 Task: Look for products in the category "More Dips & Spreads" from Alexian Pate only.
Action: Mouse moved to (710, 269)
Screenshot: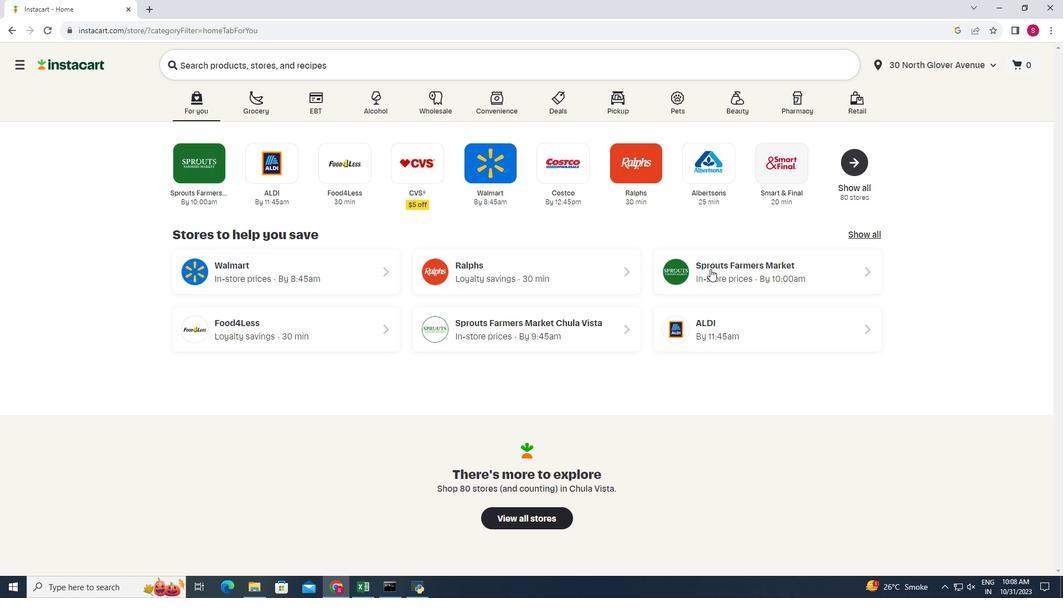
Action: Mouse pressed left at (710, 269)
Screenshot: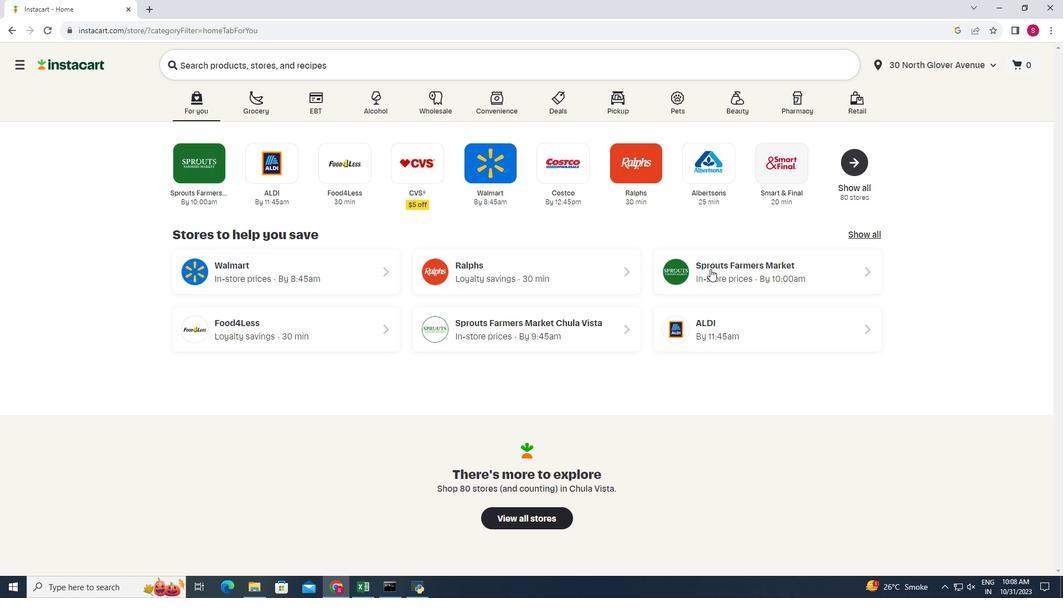 
Action: Mouse moved to (32, 485)
Screenshot: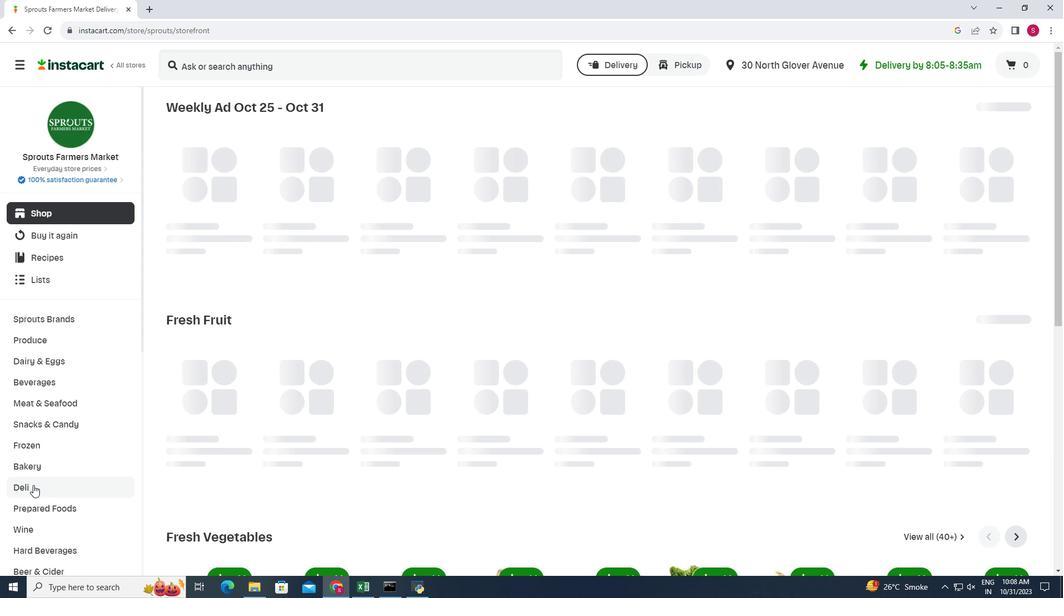 
Action: Mouse pressed left at (32, 485)
Screenshot: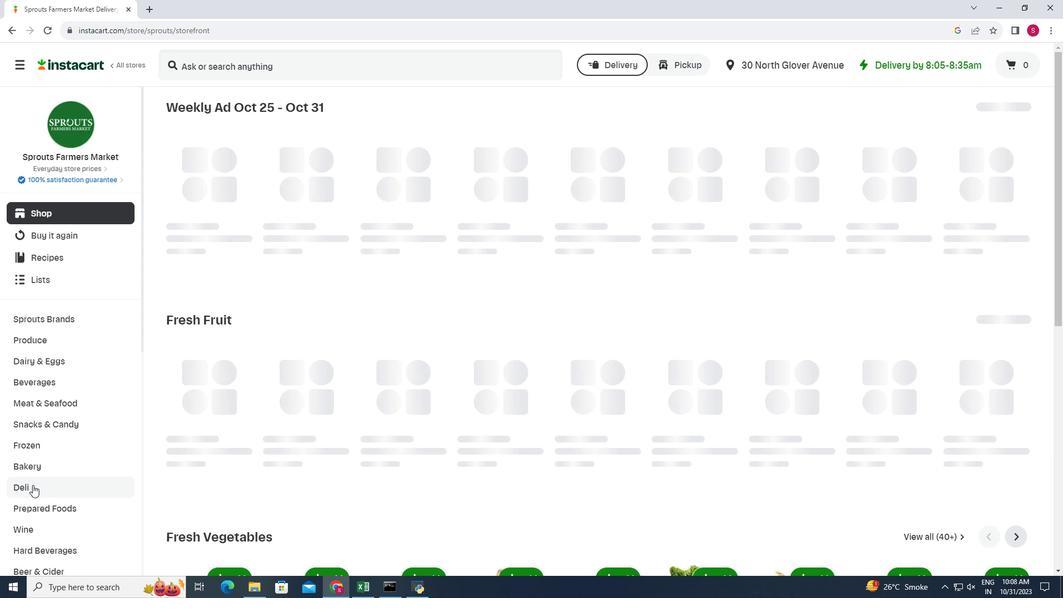 
Action: Mouse moved to (376, 130)
Screenshot: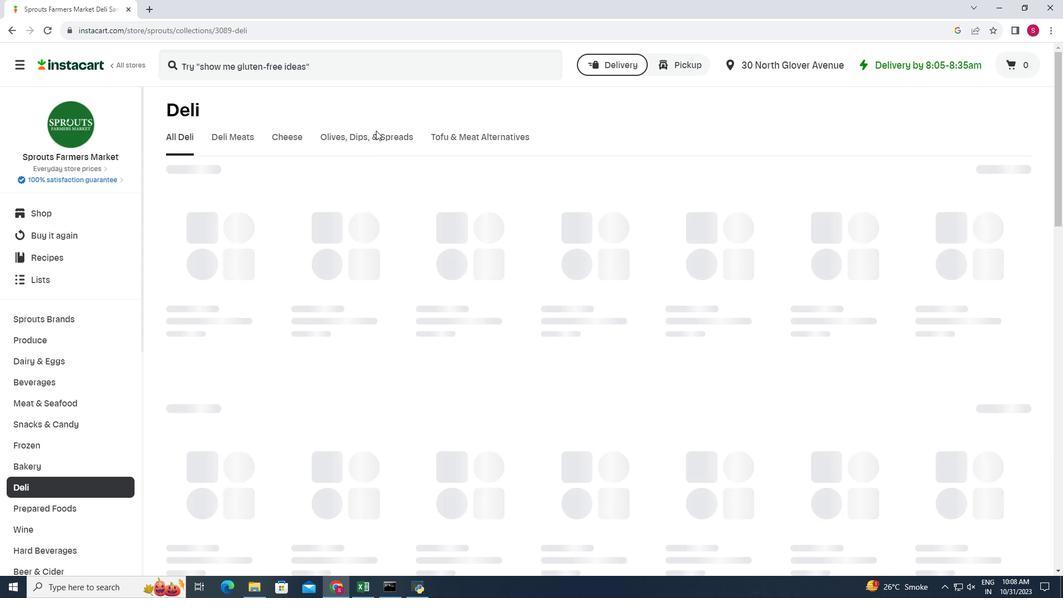 
Action: Mouse pressed left at (376, 130)
Screenshot: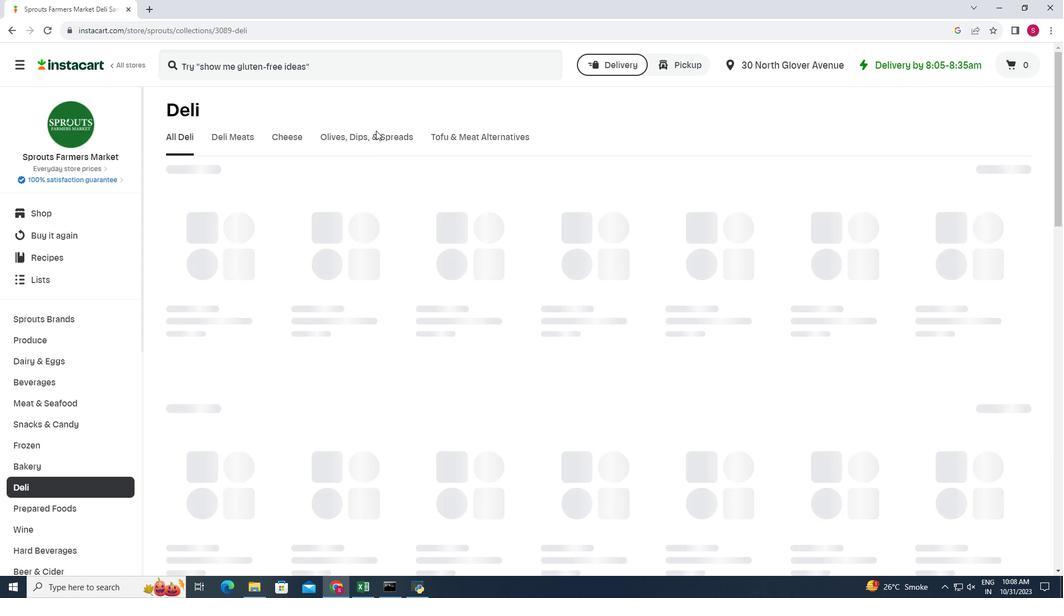 
Action: Mouse moved to (373, 135)
Screenshot: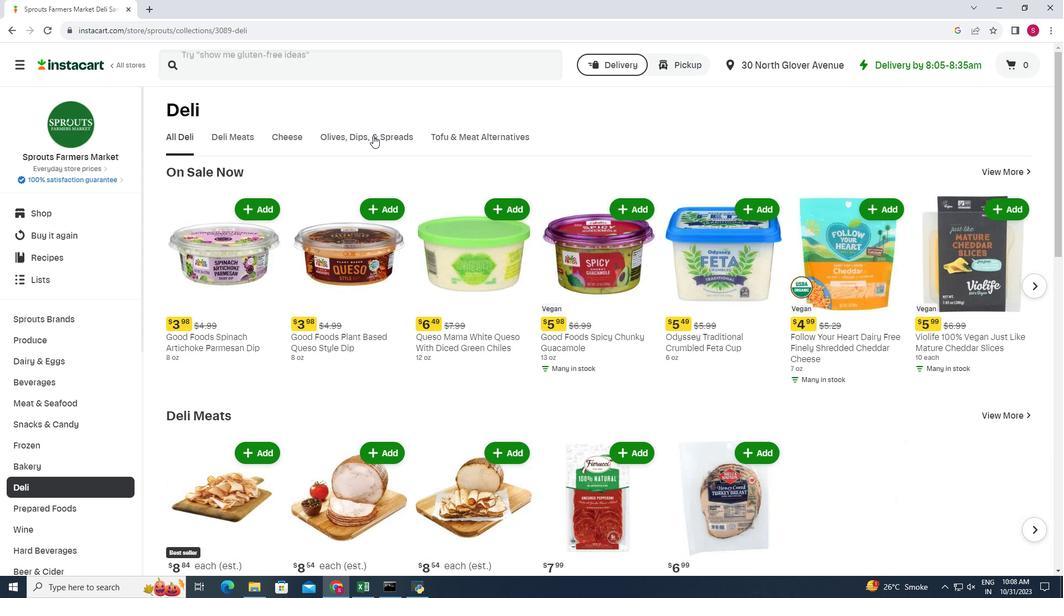 
Action: Mouse pressed left at (373, 135)
Screenshot: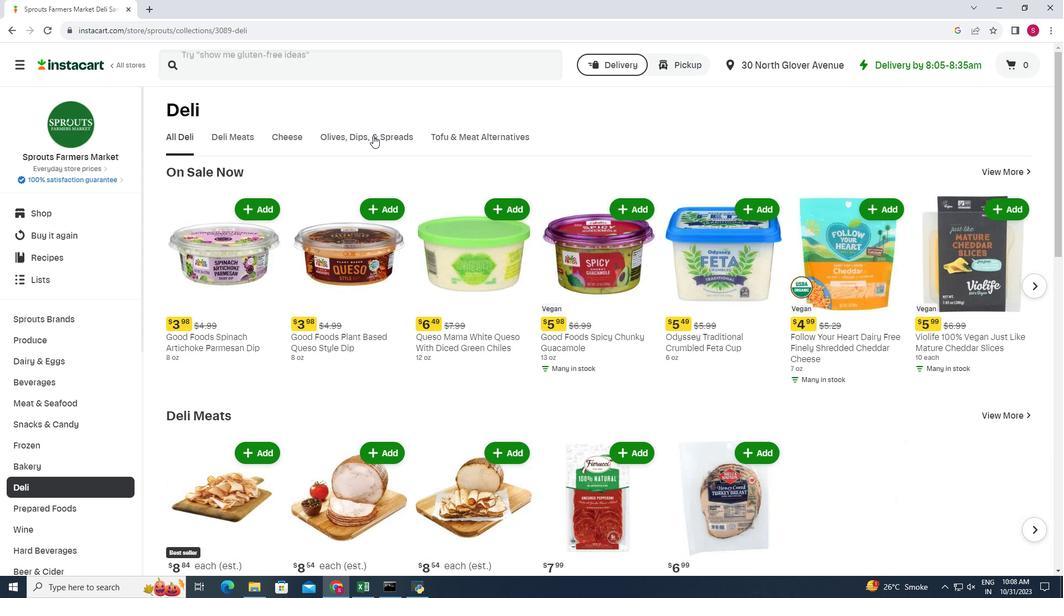 
Action: Mouse moved to (603, 195)
Screenshot: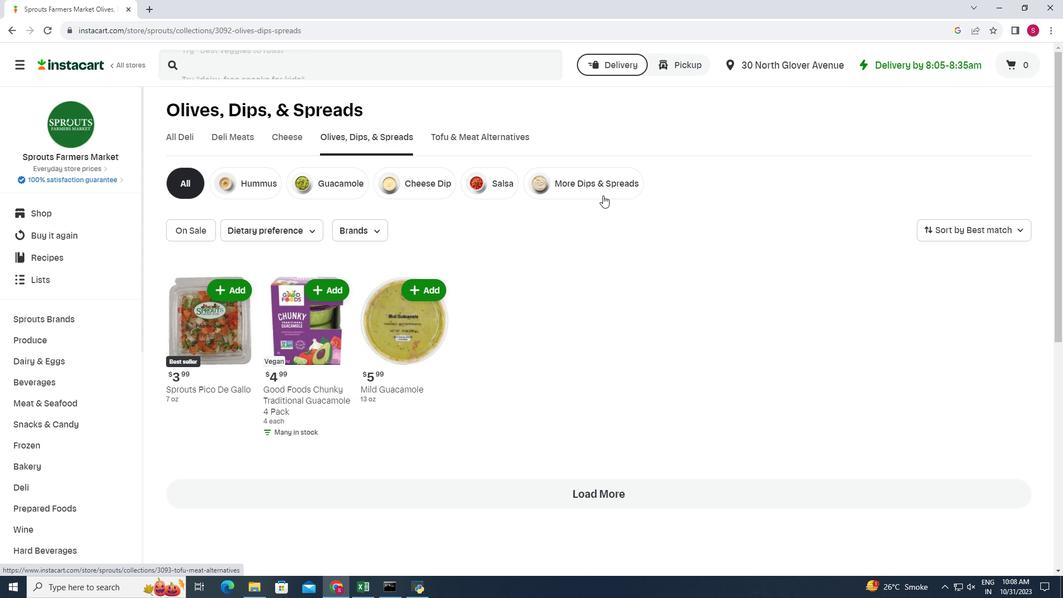 
Action: Mouse pressed left at (603, 195)
Screenshot: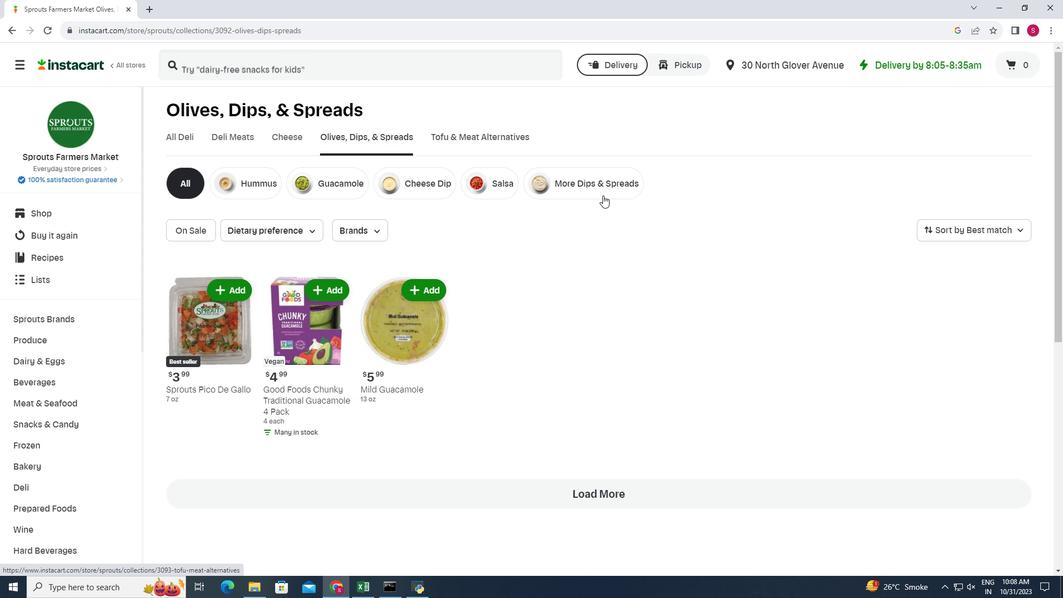 
Action: Mouse moved to (359, 223)
Screenshot: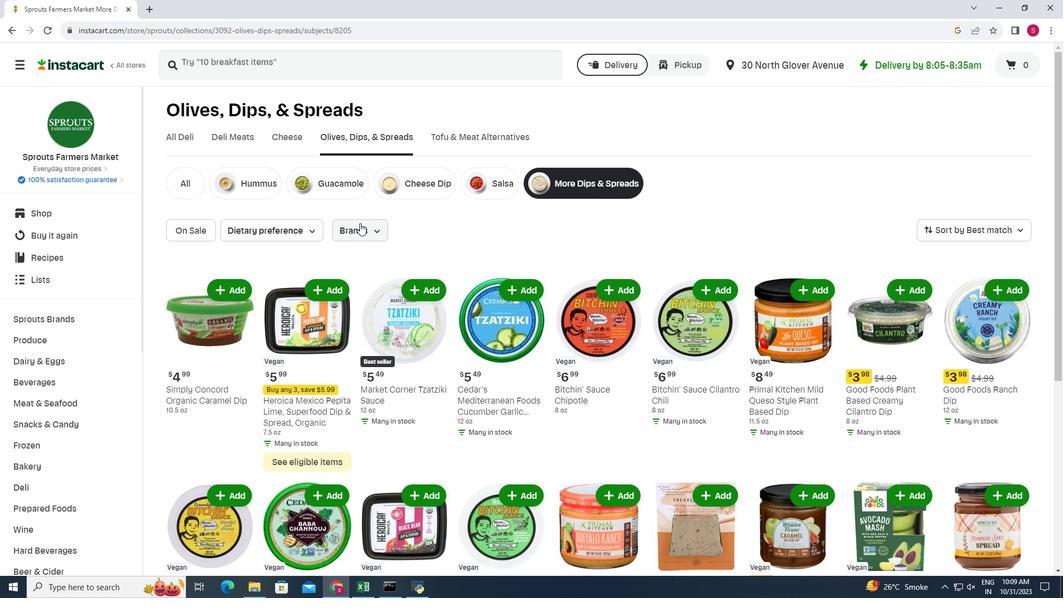 
Action: Mouse pressed left at (359, 223)
Screenshot: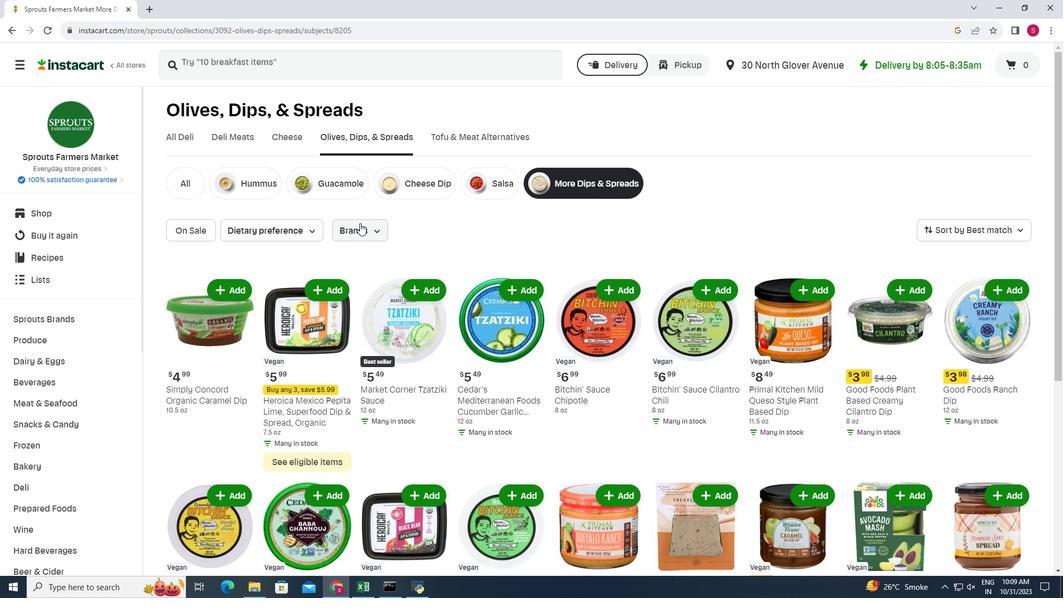 
Action: Mouse moved to (351, 291)
Screenshot: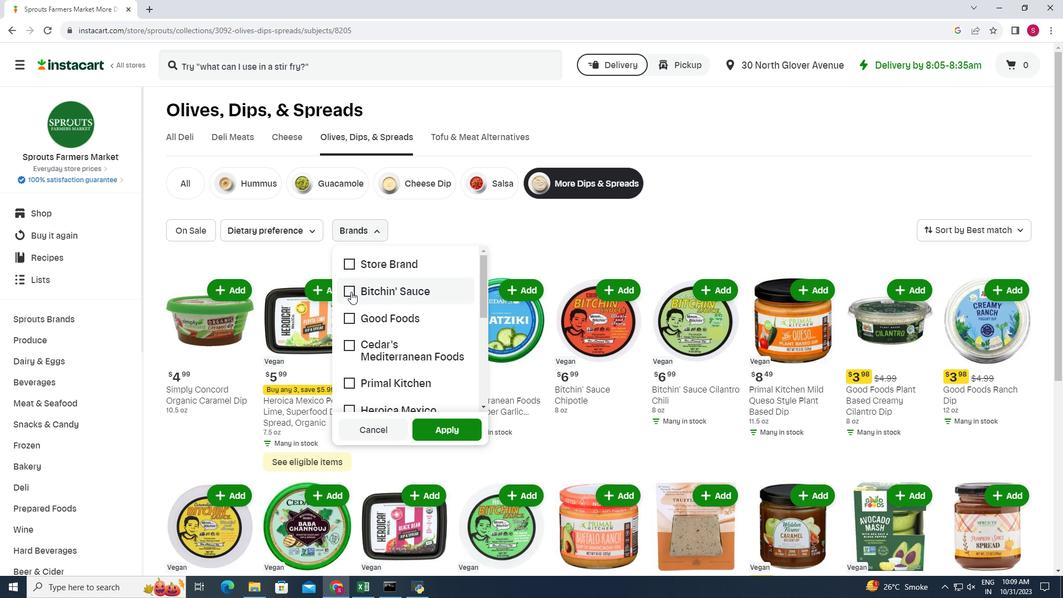 
Action: Mouse scrolled (351, 291) with delta (0, 0)
Screenshot: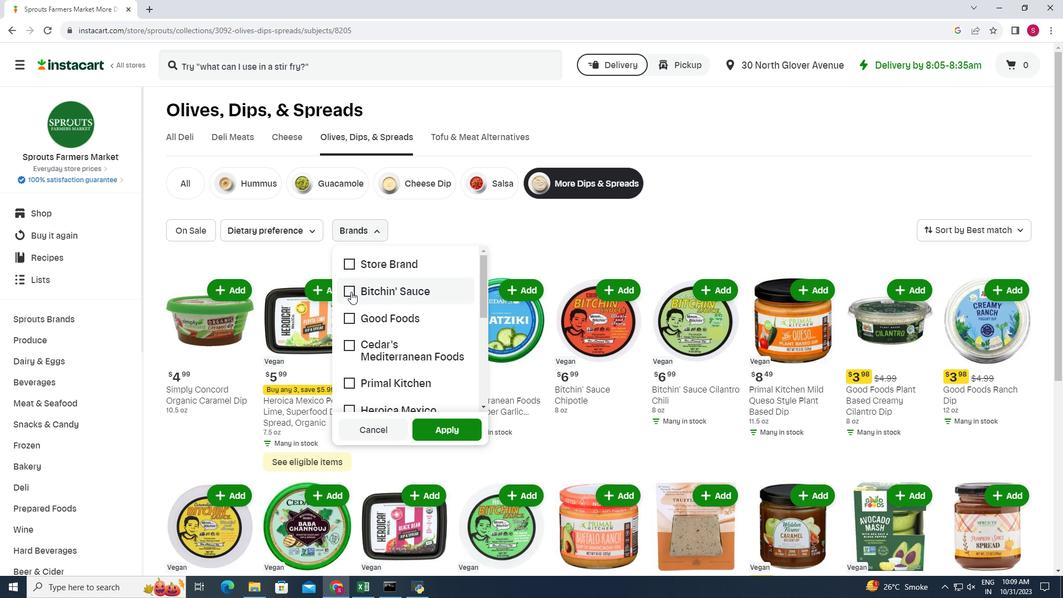 
Action: Mouse scrolled (351, 291) with delta (0, 0)
Screenshot: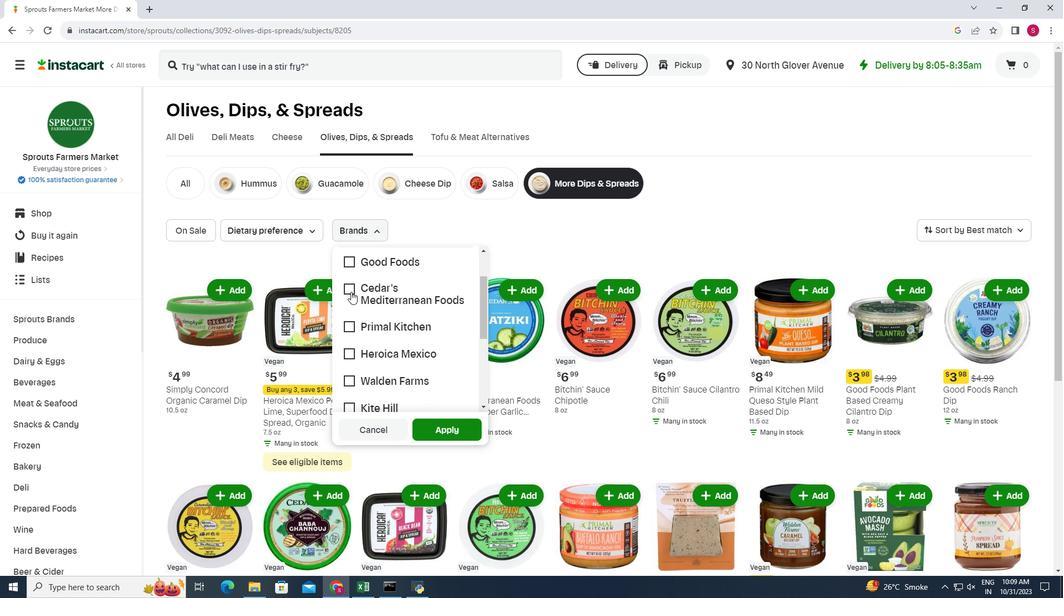 
Action: Mouse scrolled (351, 291) with delta (0, 0)
Screenshot: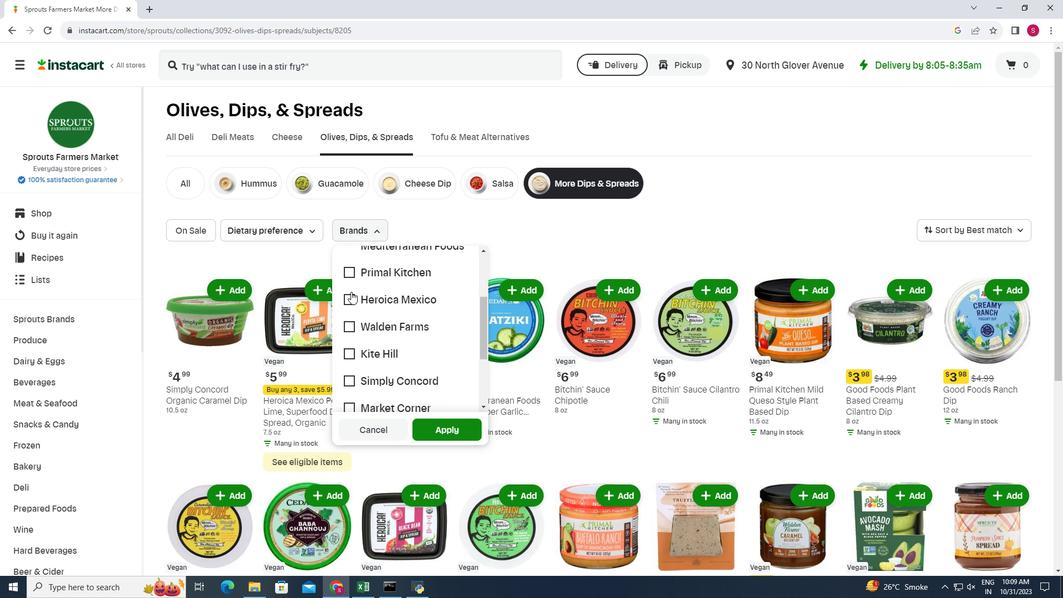 
Action: Mouse moved to (352, 291)
Screenshot: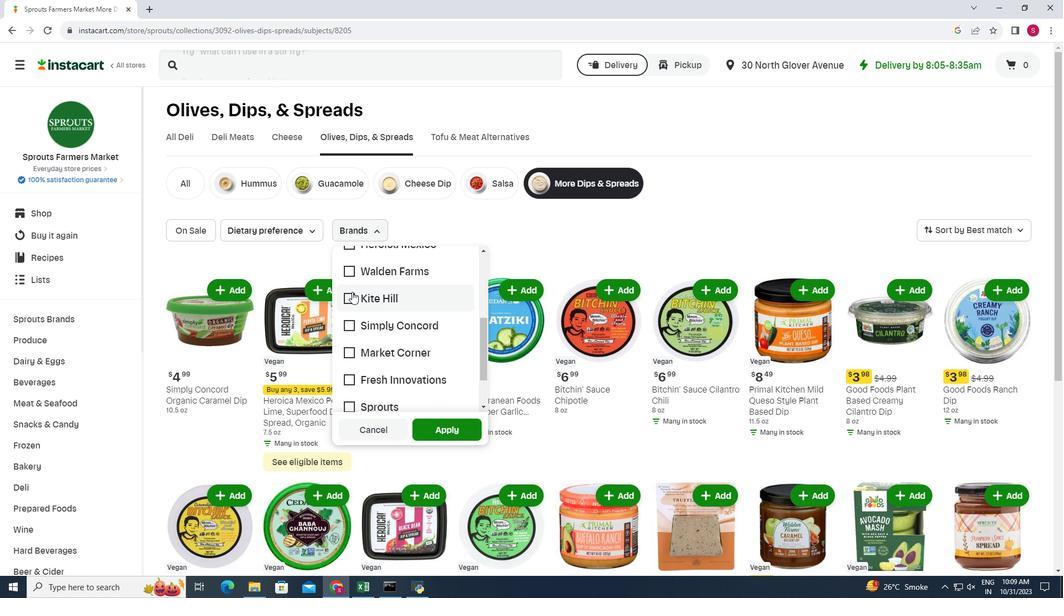 
Action: Mouse scrolled (352, 291) with delta (0, 0)
Screenshot: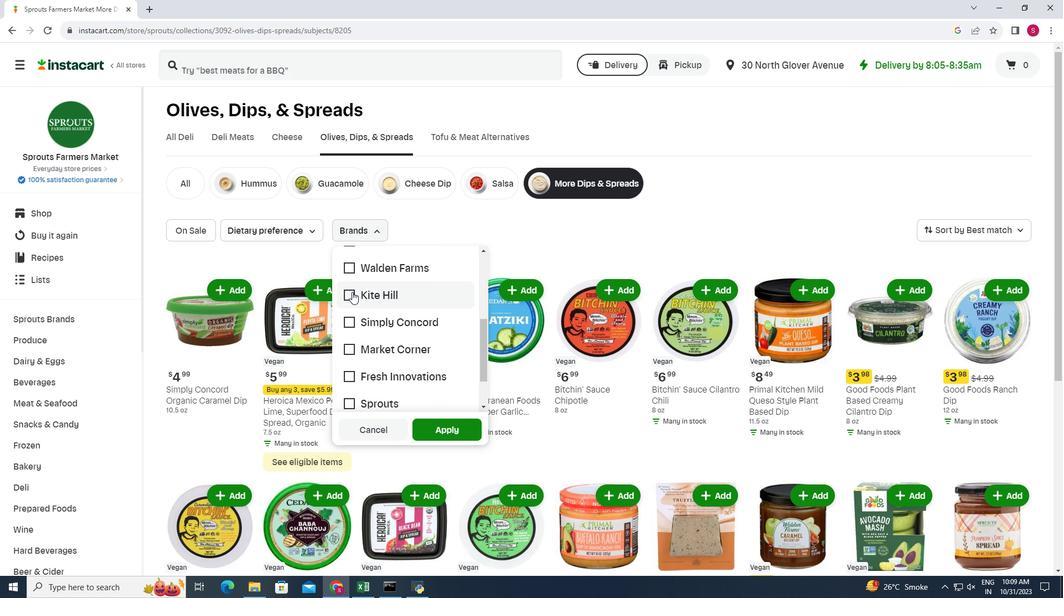 
Action: Mouse scrolled (352, 291) with delta (0, 0)
Screenshot: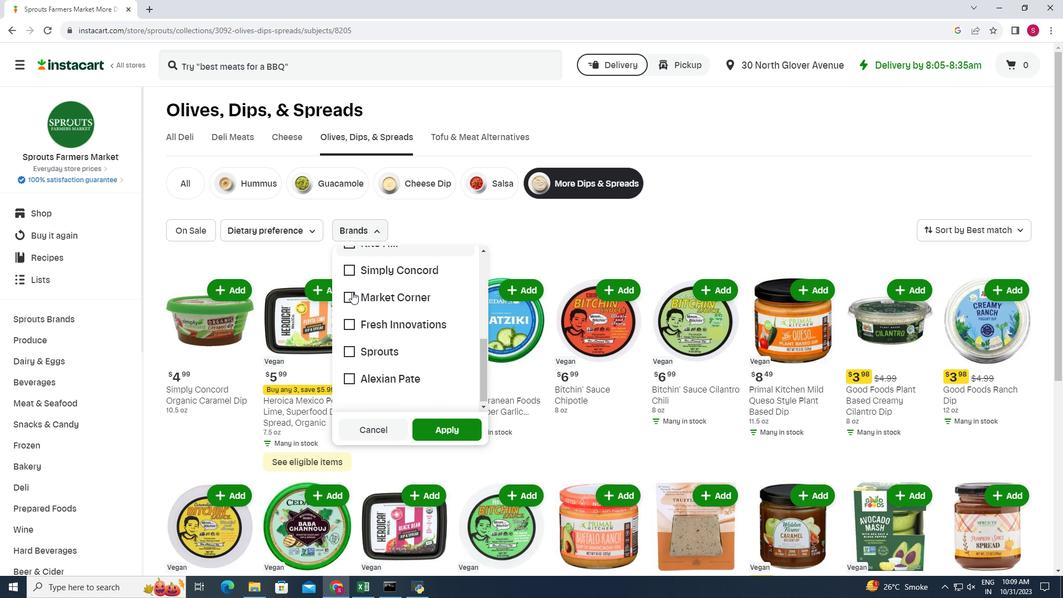 
Action: Mouse moved to (358, 373)
Screenshot: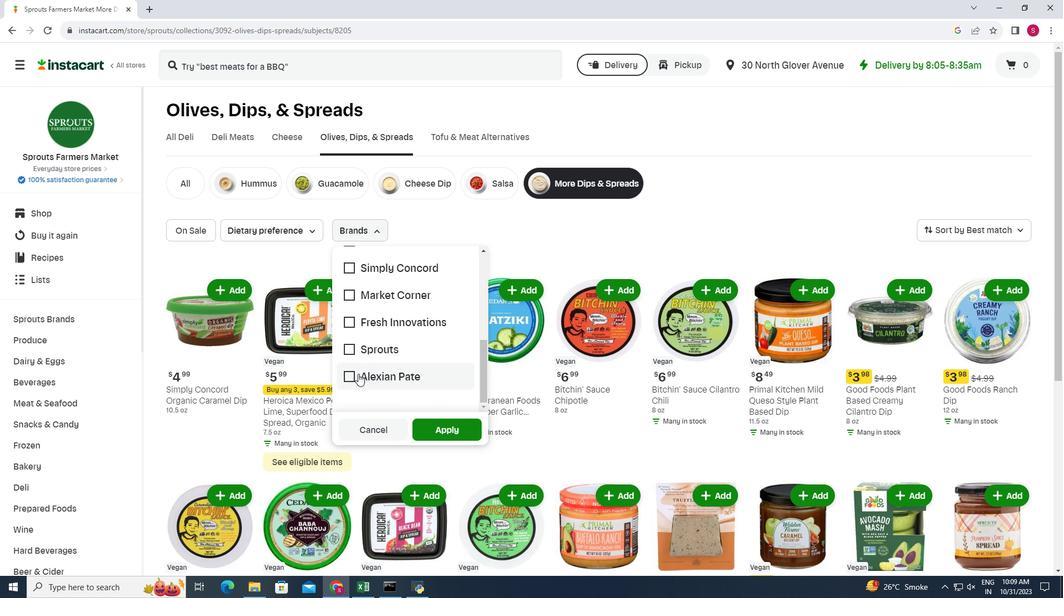 
Action: Mouse pressed left at (358, 373)
Screenshot: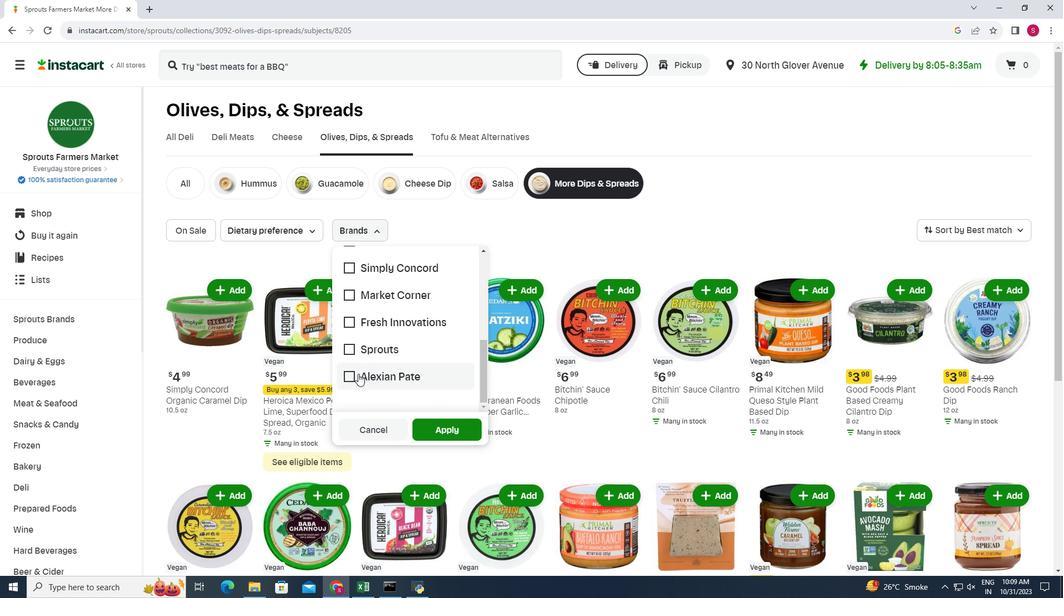 
Action: Mouse moved to (441, 426)
Screenshot: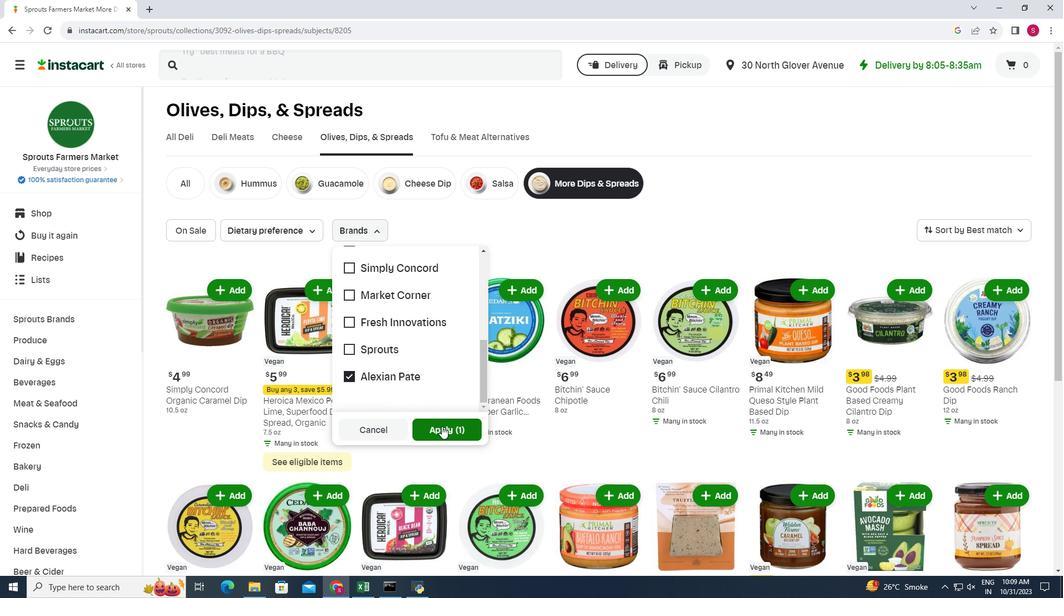 
Action: Mouse pressed left at (441, 426)
Screenshot: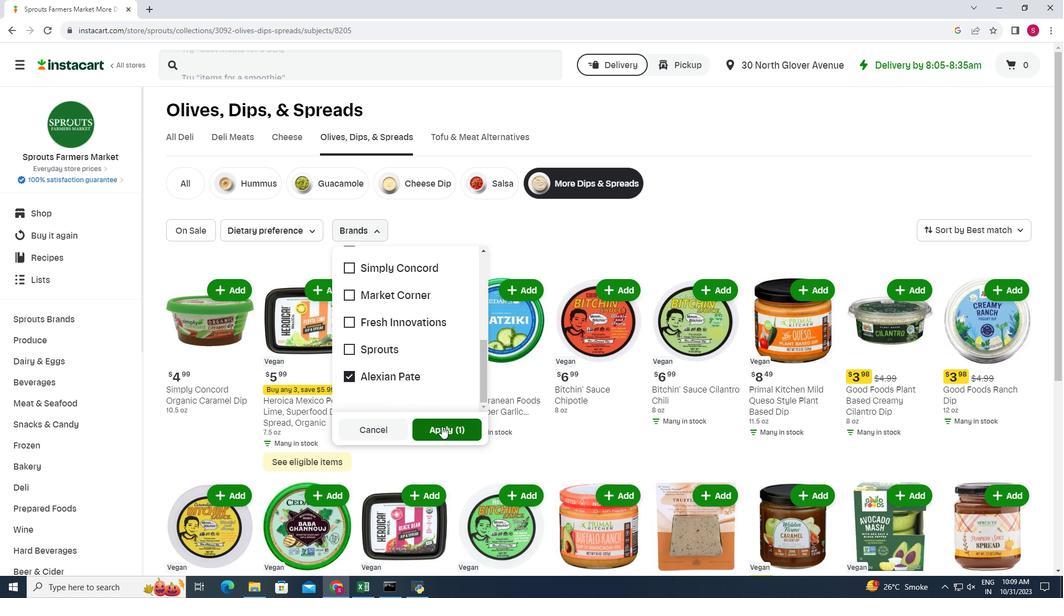 
Action: Mouse moved to (451, 290)
Screenshot: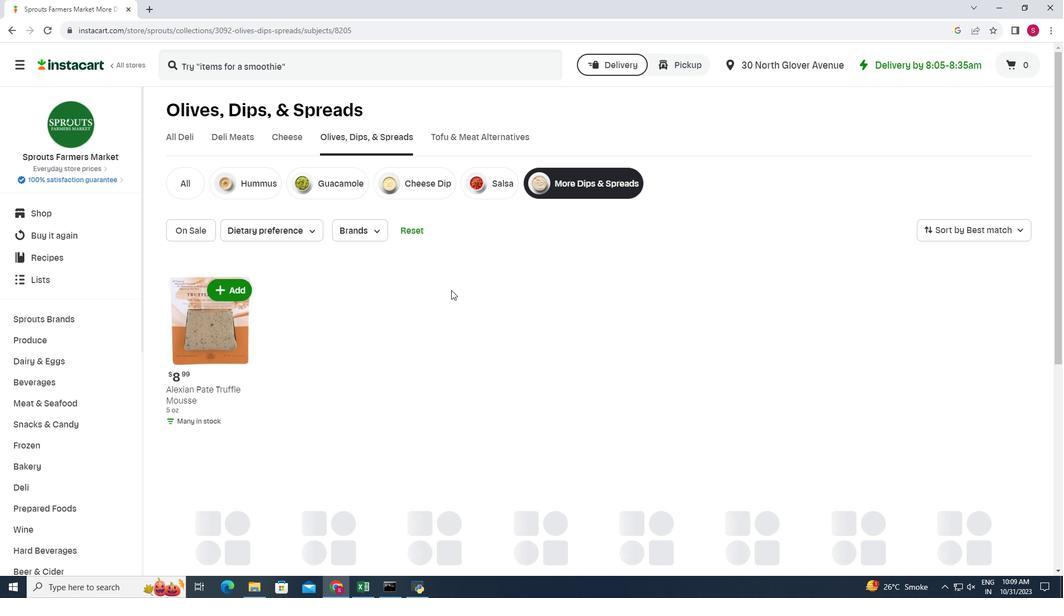 
